 Task: Log work in the project XpertTech for the issue 'Upgrade the scalability of a mobile application to support a growing user base and increasing traffic' spent time as '2w 2d 7h 3m' and remaining time as '6w 5d 12h 12m' and move to bottom of backlog. Now add the issue to the epic 'Hybrid Cloud Integration'.
Action: Mouse moved to (537, 354)
Screenshot: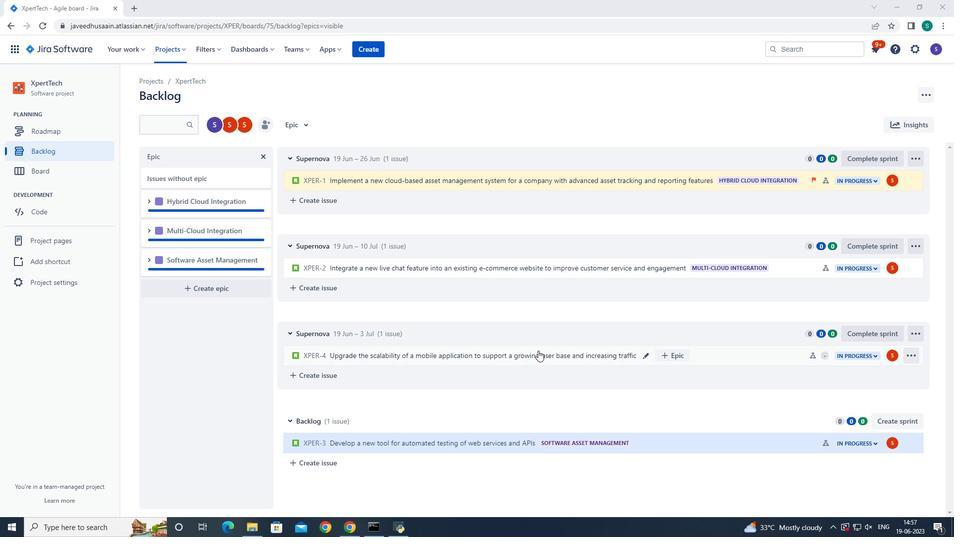 
Action: Mouse pressed left at (537, 354)
Screenshot: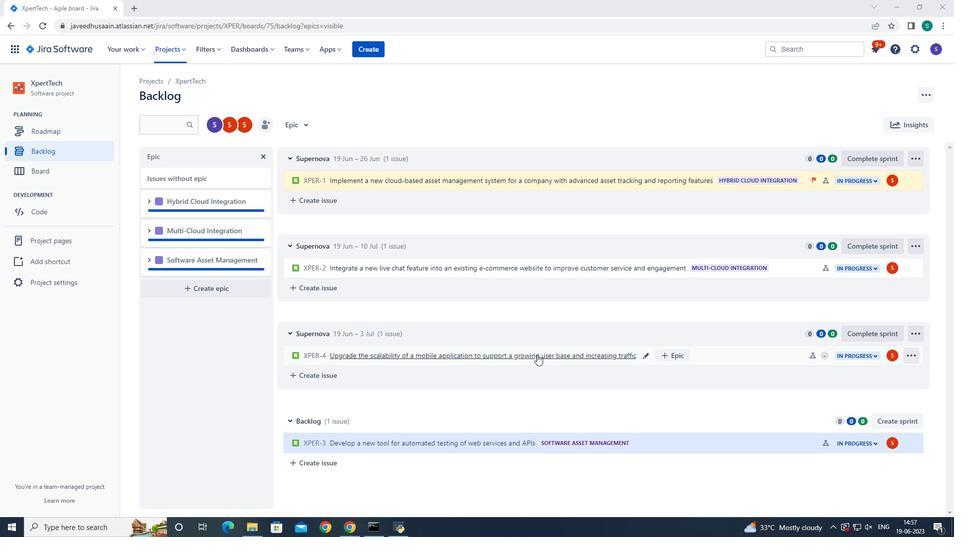 
Action: Mouse moved to (910, 155)
Screenshot: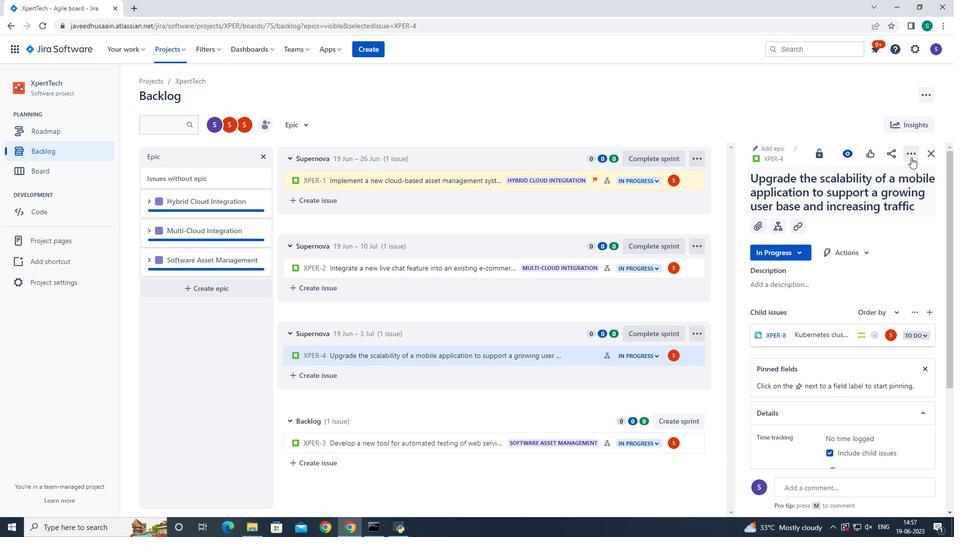 
Action: Mouse pressed left at (910, 155)
Screenshot: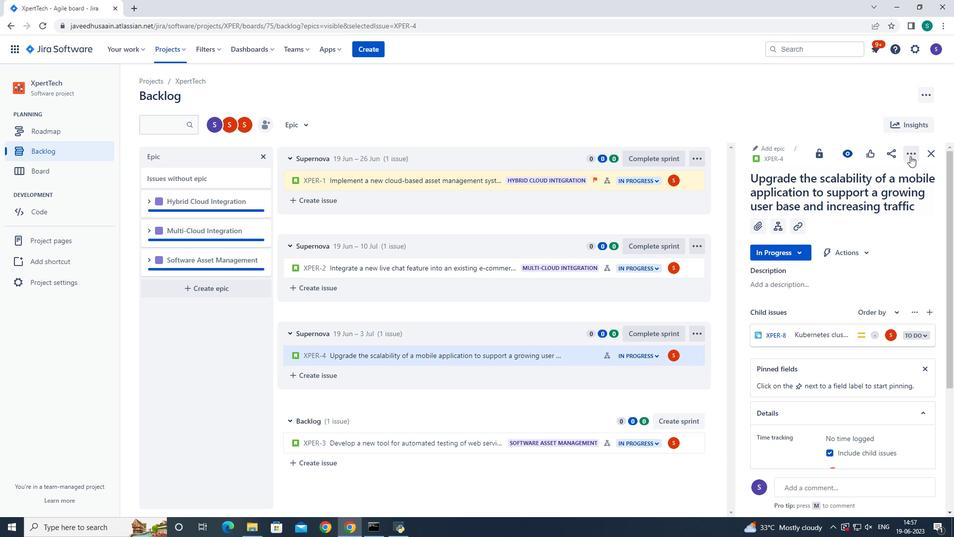 
Action: Mouse moved to (874, 179)
Screenshot: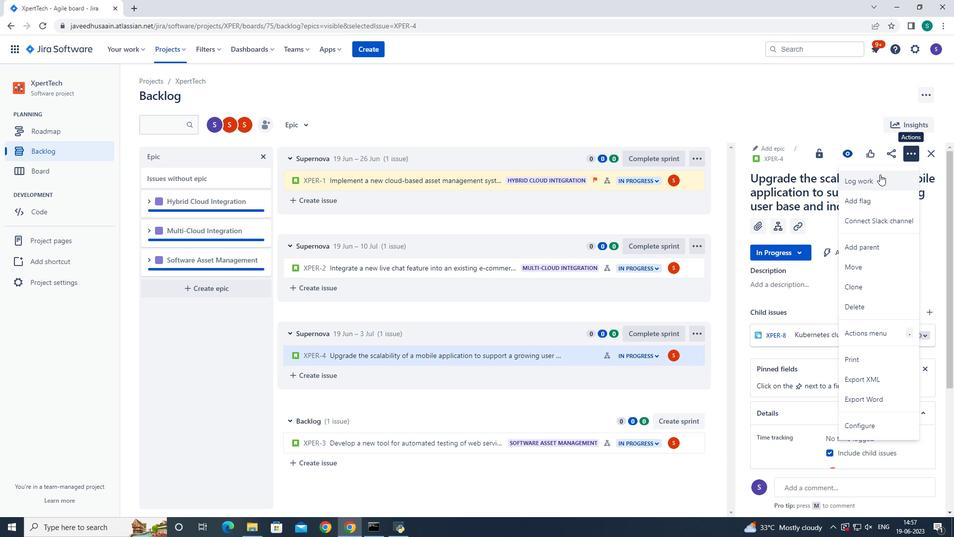 
Action: Mouse pressed left at (874, 179)
Screenshot: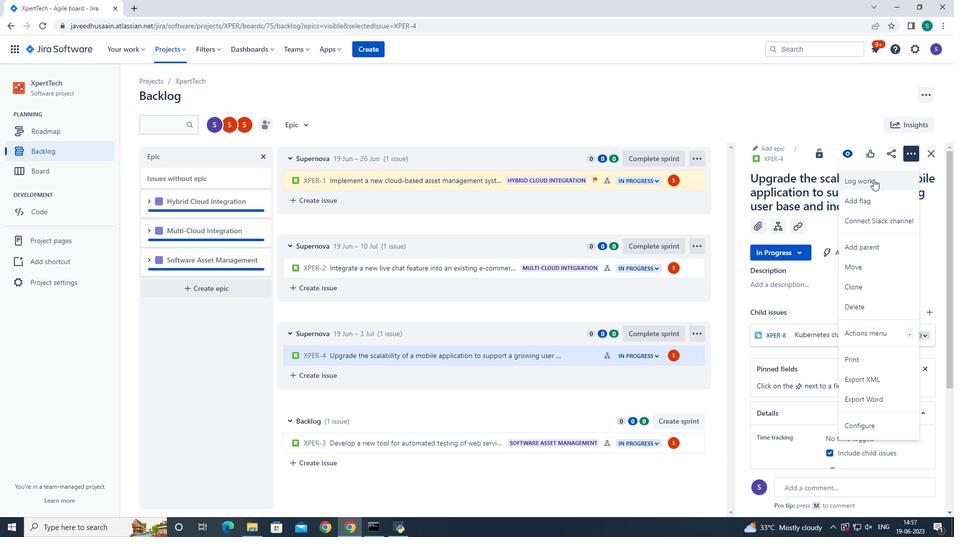 
Action: Mouse moved to (417, 145)
Screenshot: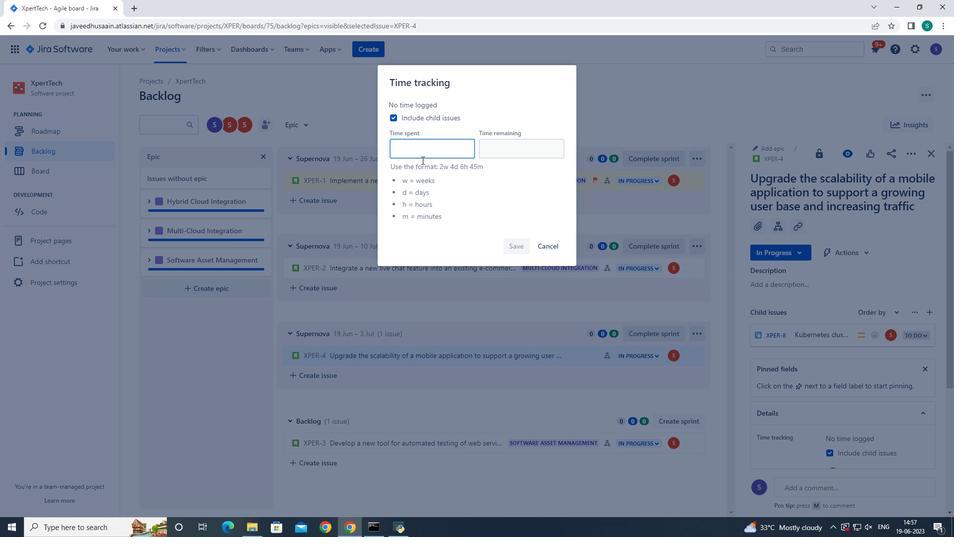 
Action: Mouse pressed left at (417, 145)
Screenshot: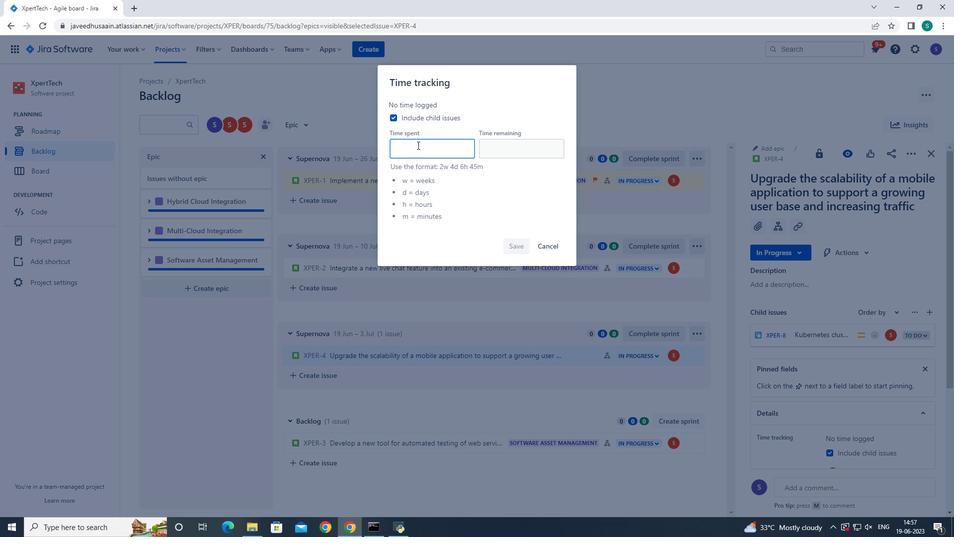 
Action: Key pressed 2w<Key.space>2d<Key.space>7h<Key.space>3m<Key.tab>6w<Key.space>5d<Key.space>12h<Key.space>2<Key.backspace>12m
Screenshot: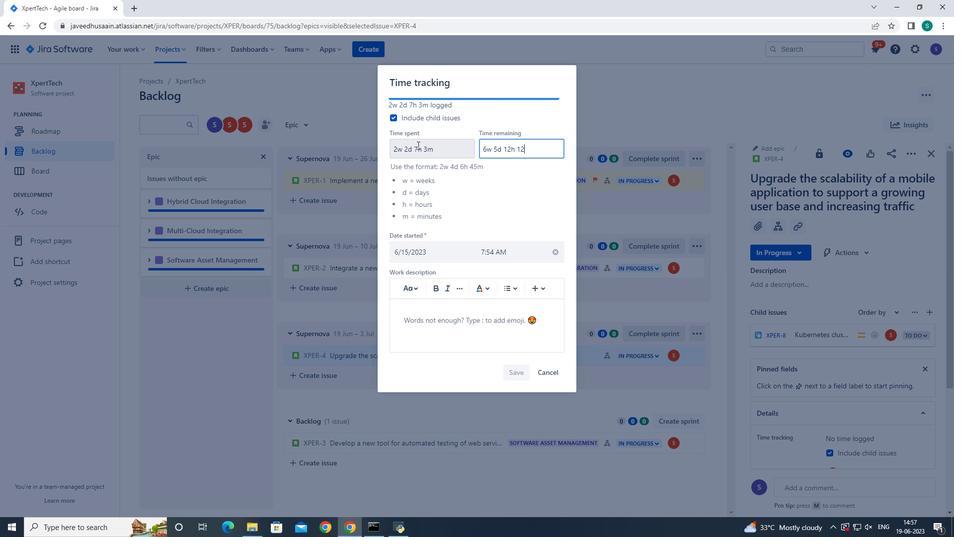 
Action: Mouse moved to (519, 371)
Screenshot: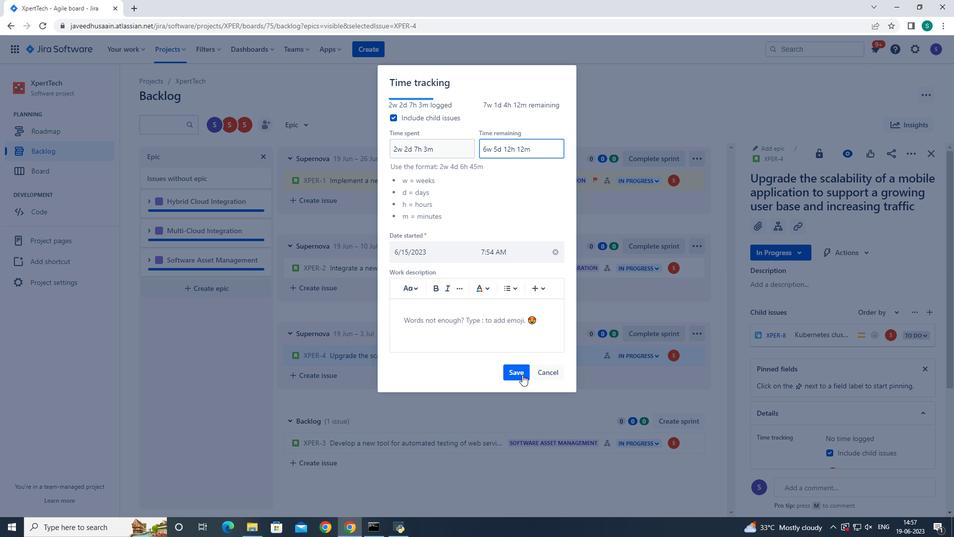 
Action: Mouse pressed left at (519, 371)
Screenshot: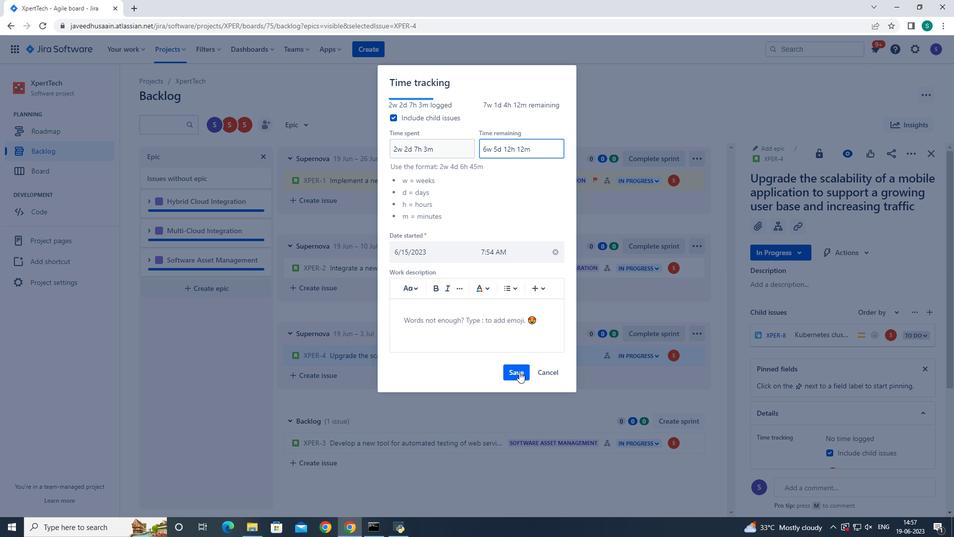 
Action: Mouse moved to (934, 154)
Screenshot: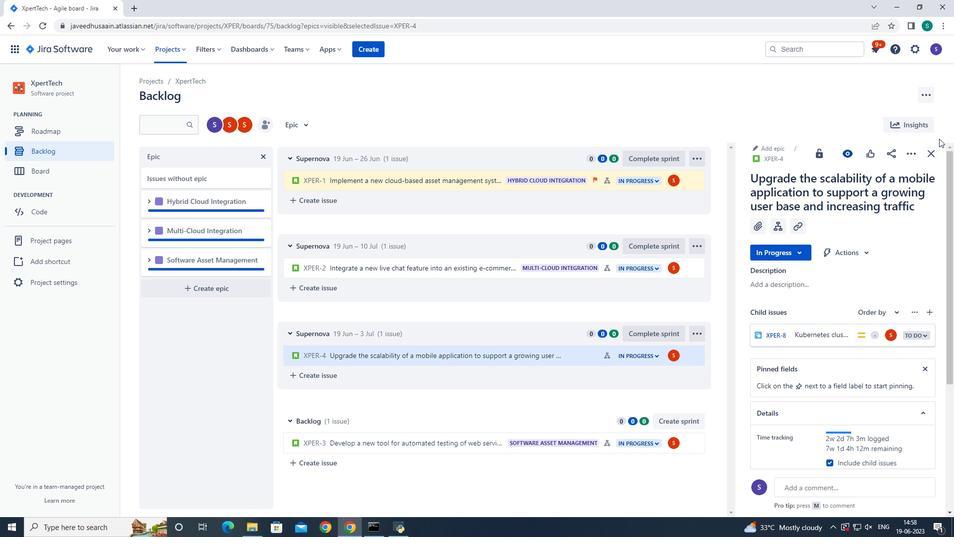 
Action: Mouse pressed left at (934, 154)
Screenshot: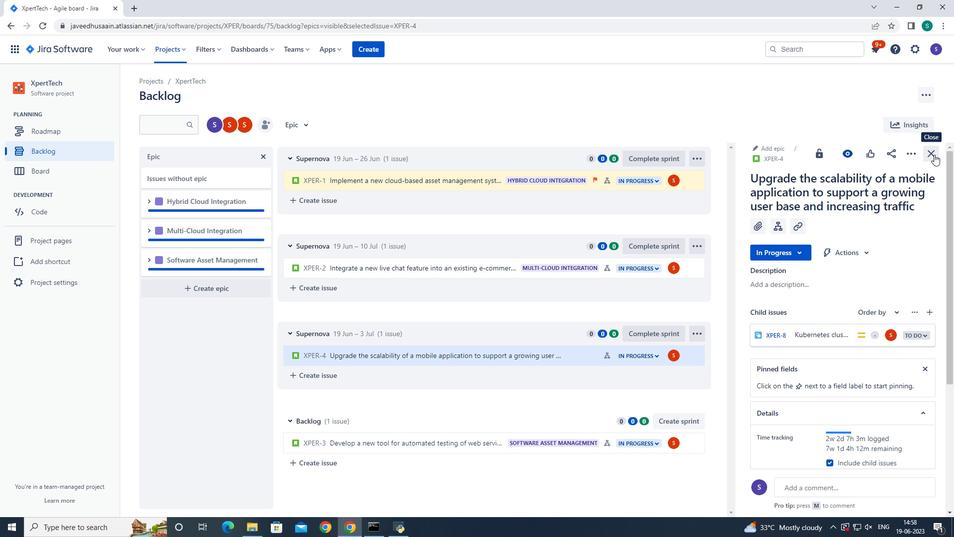 
Action: Mouse moved to (912, 354)
Screenshot: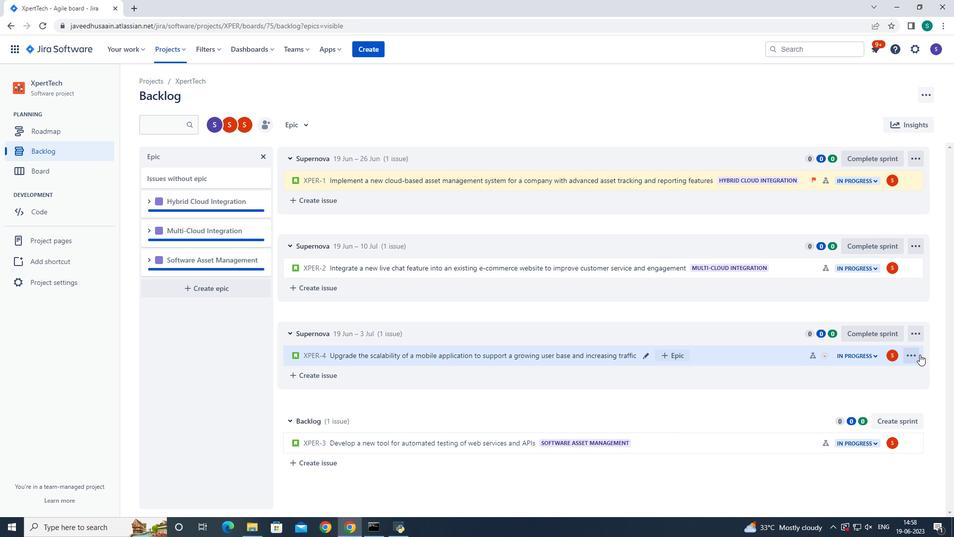 
Action: Mouse pressed left at (912, 354)
Screenshot: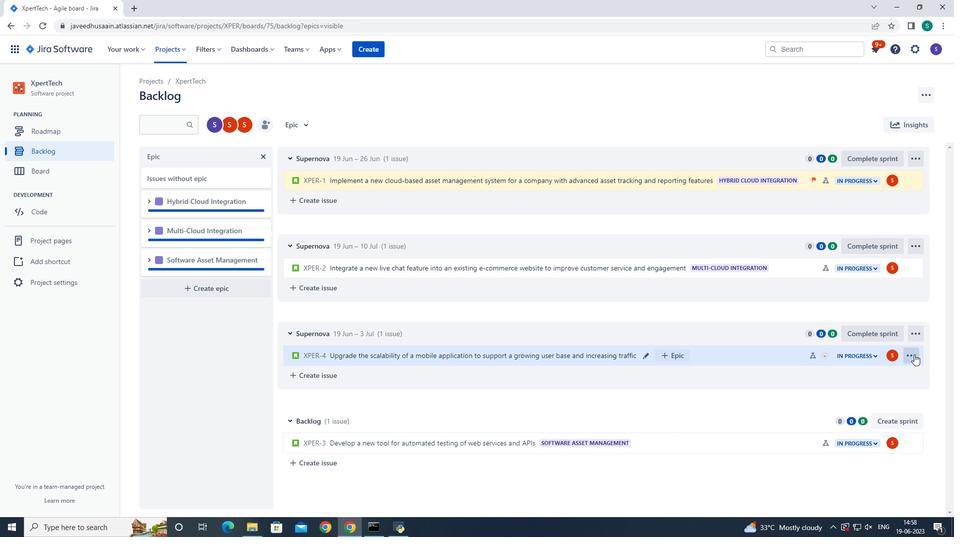 
Action: Mouse moved to (884, 331)
Screenshot: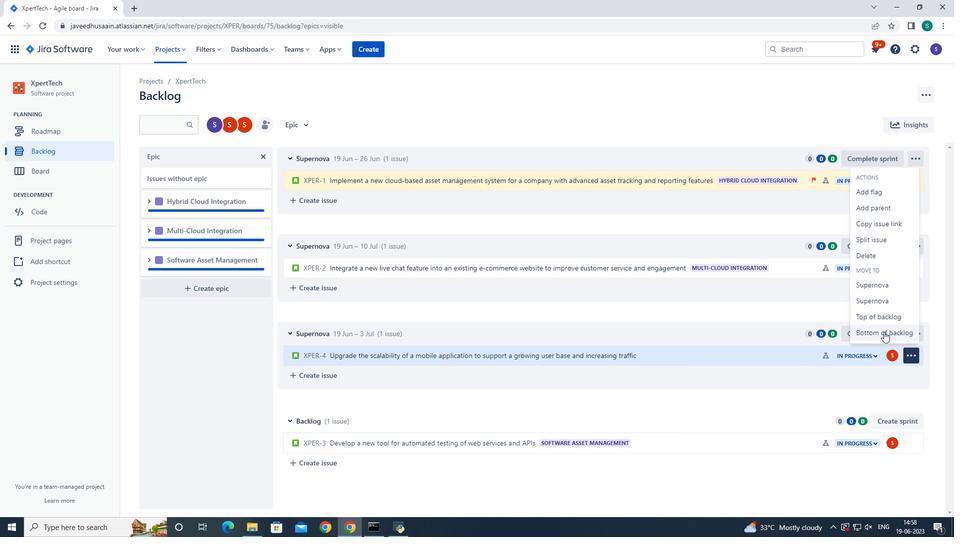 
Action: Mouse pressed left at (884, 331)
Screenshot: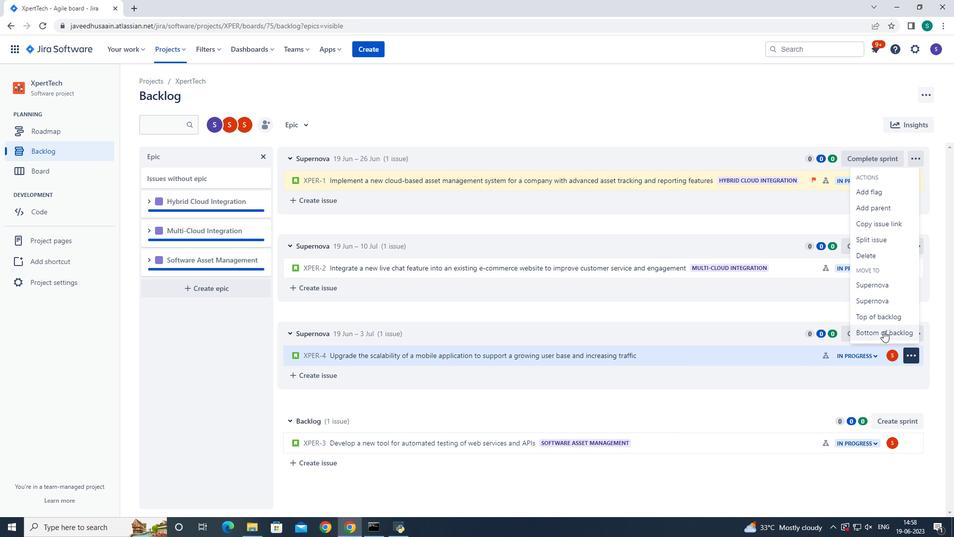 
Action: Mouse moved to (503, 159)
Screenshot: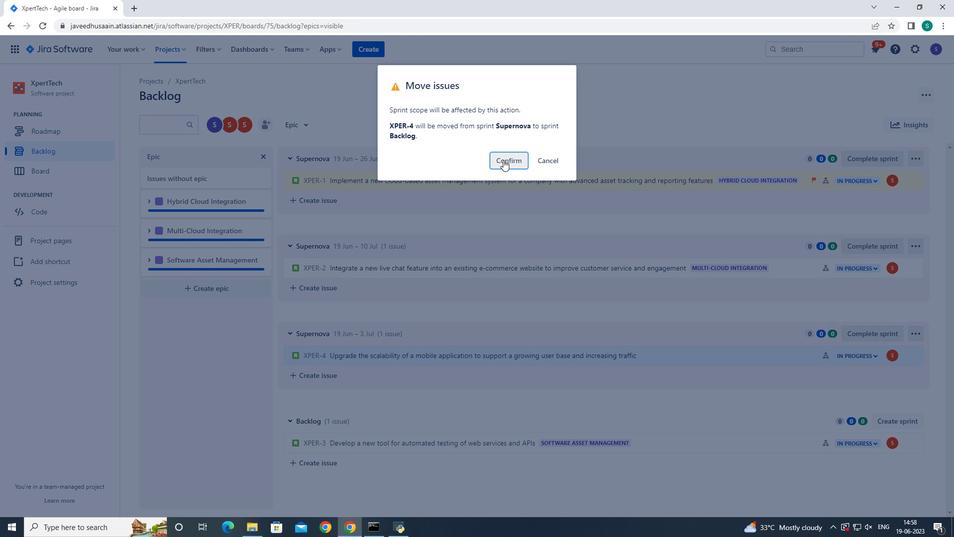 
Action: Mouse pressed left at (503, 159)
Screenshot: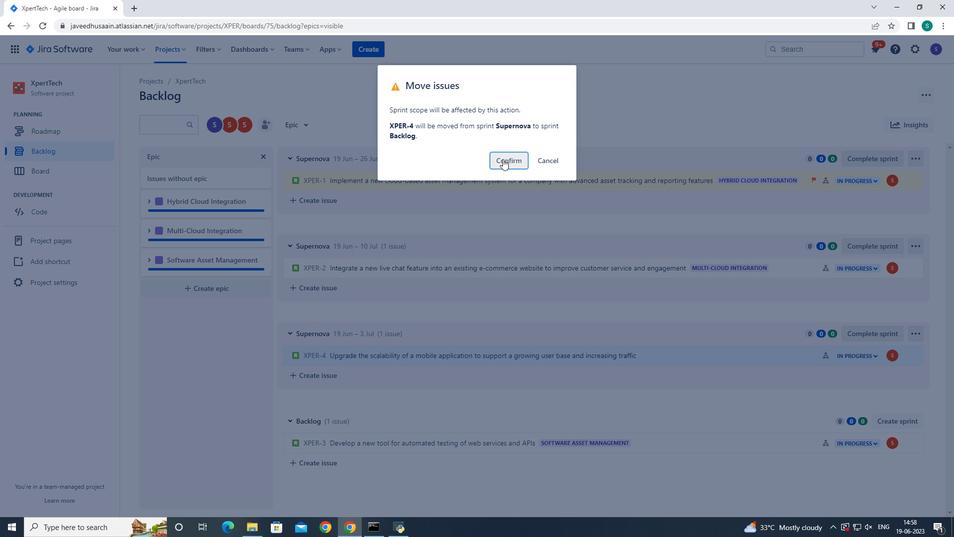 
Action: Mouse moved to (524, 296)
Screenshot: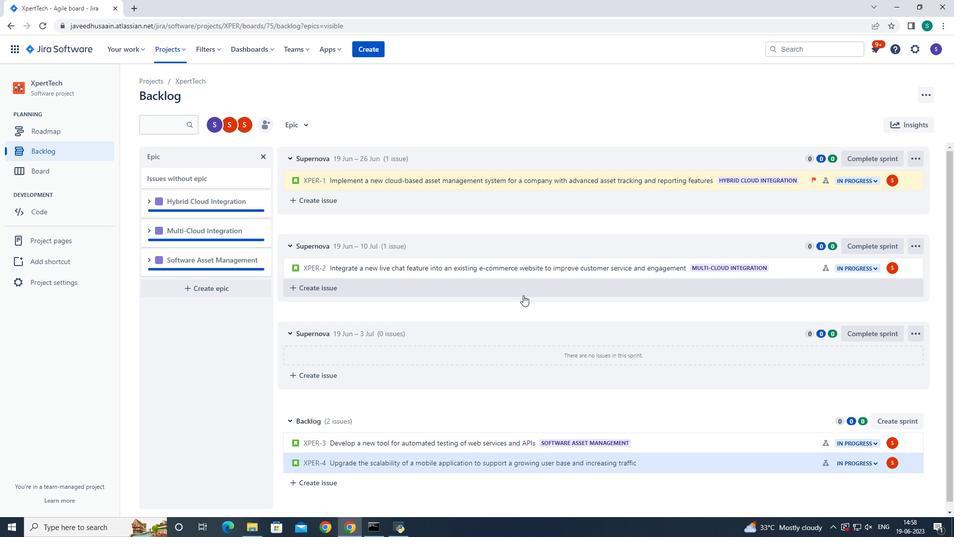 
Action: Mouse scrolled (524, 295) with delta (0, 0)
Screenshot: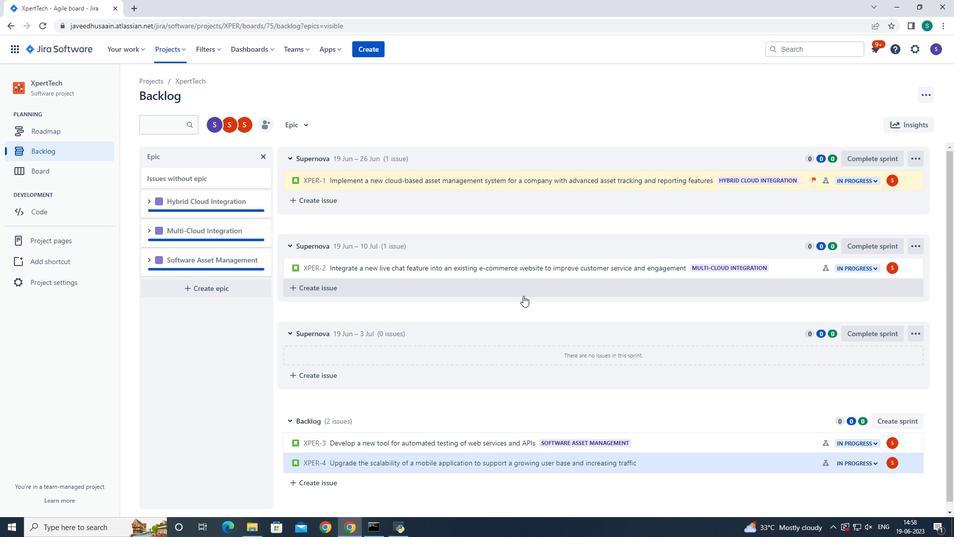 
Action: Mouse scrolled (524, 295) with delta (0, 0)
Screenshot: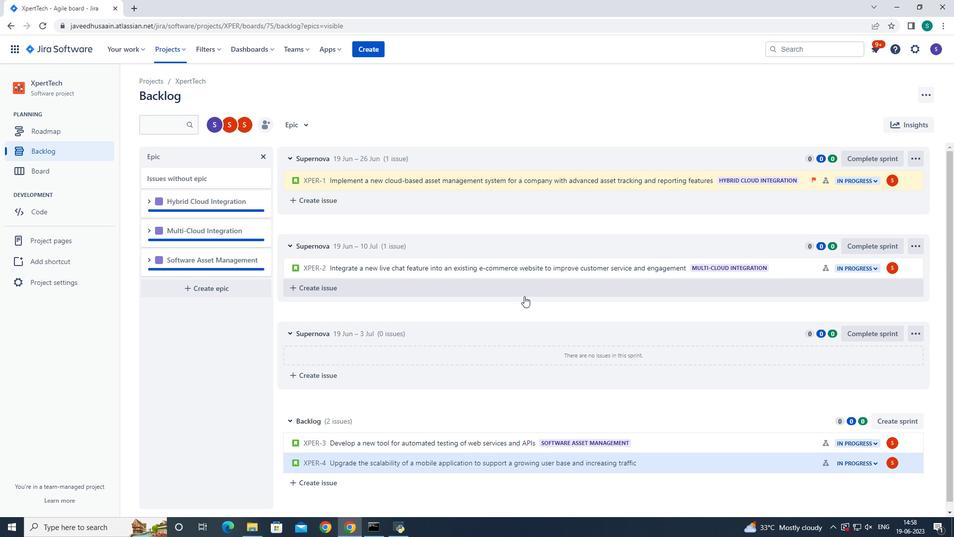
Action: Mouse moved to (678, 452)
Screenshot: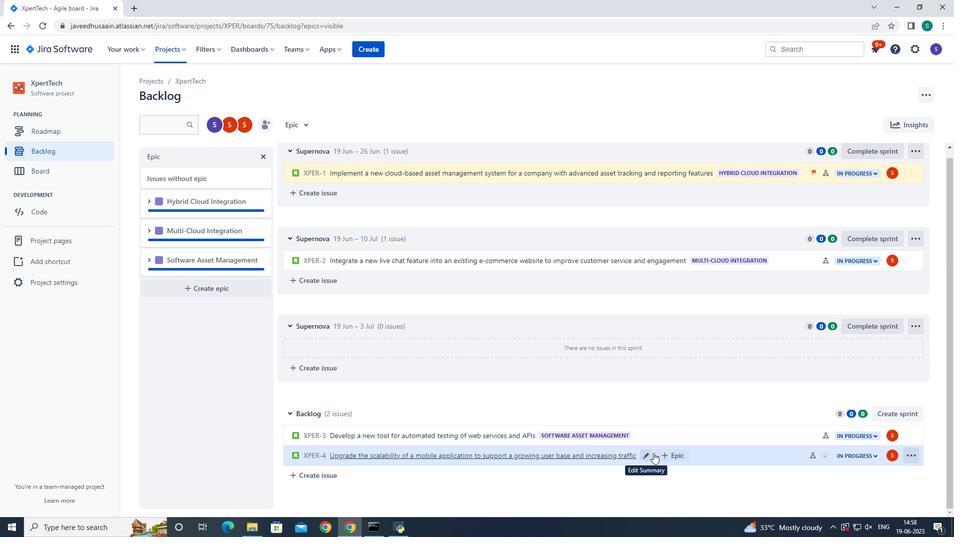 
Action: Mouse pressed left at (678, 452)
Screenshot: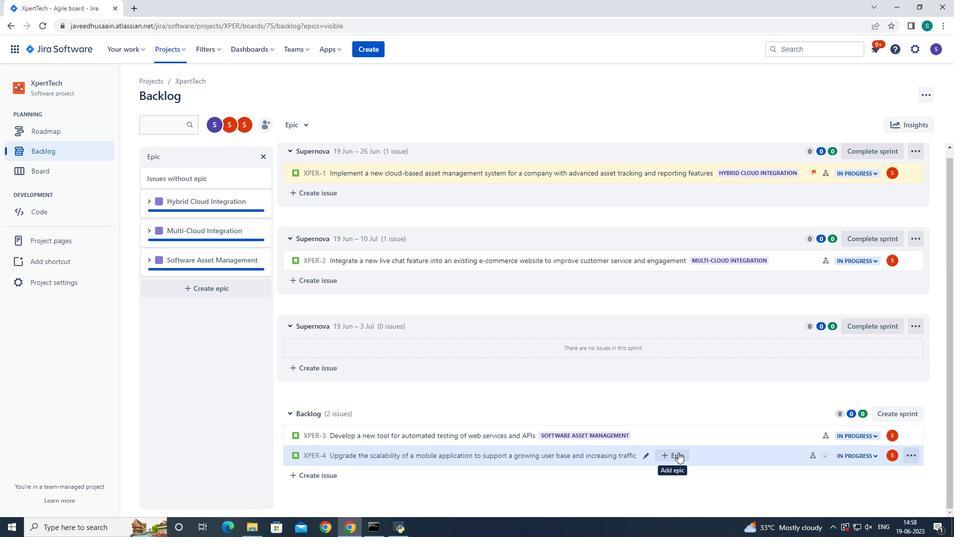 
Action: Mouse moved to (685, 466)
Screenshot: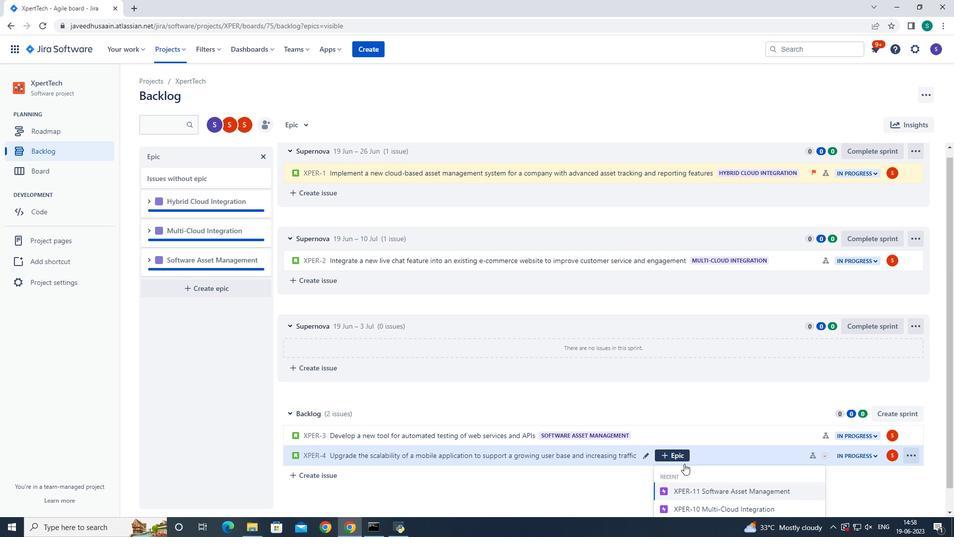 
Action: Mouse scrolled (685, 466) with delta (0, 0)
Screenshot: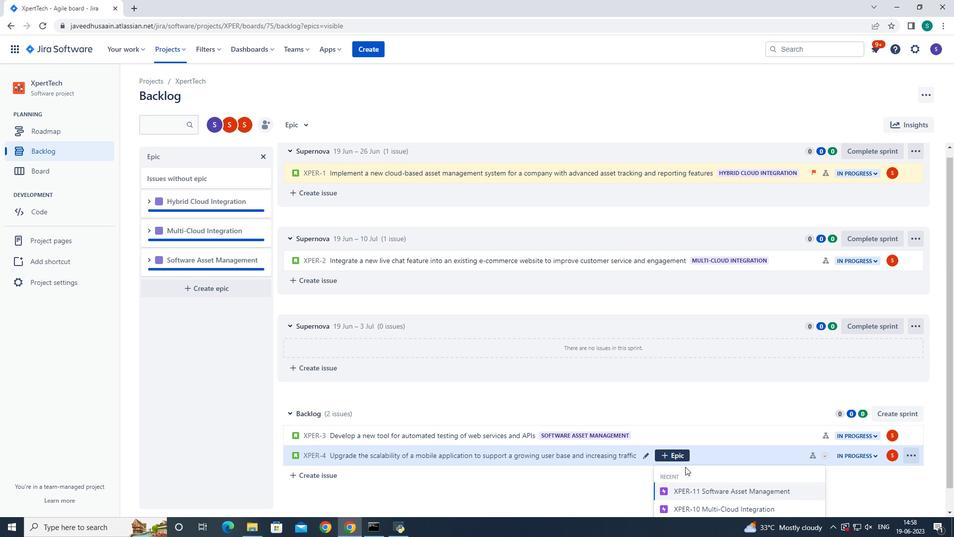 
Action: Mouse scrolled (685, 466) with delta (0, 0)
Screenshot: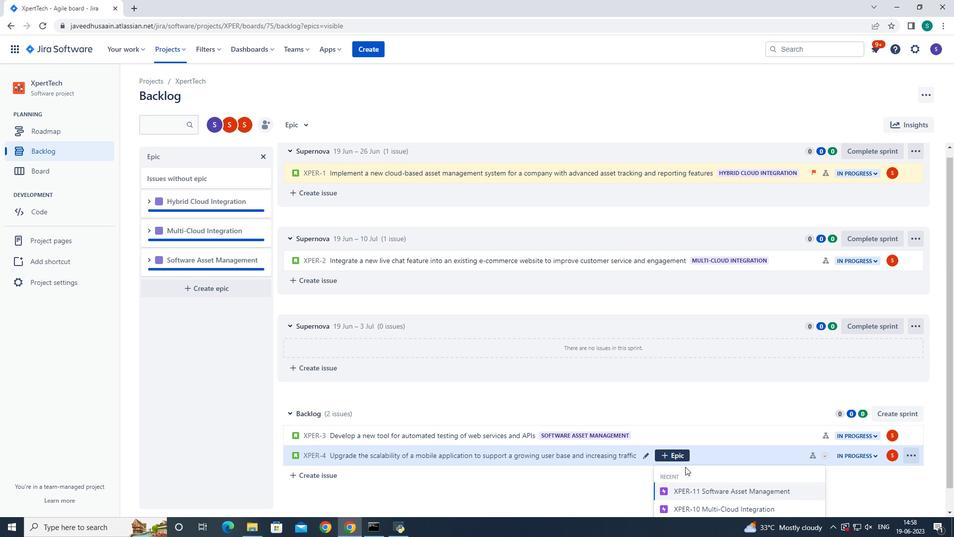 
Action: Mouse scrolled (685, 466) with delta (0, 0)
Screenshot: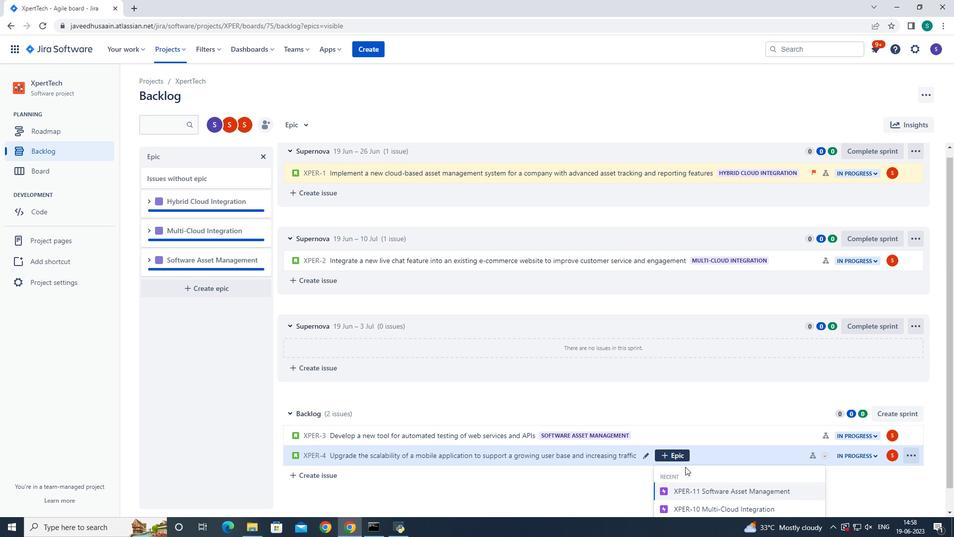 
Action: Mouse moved to (715, 471)
Screenshot: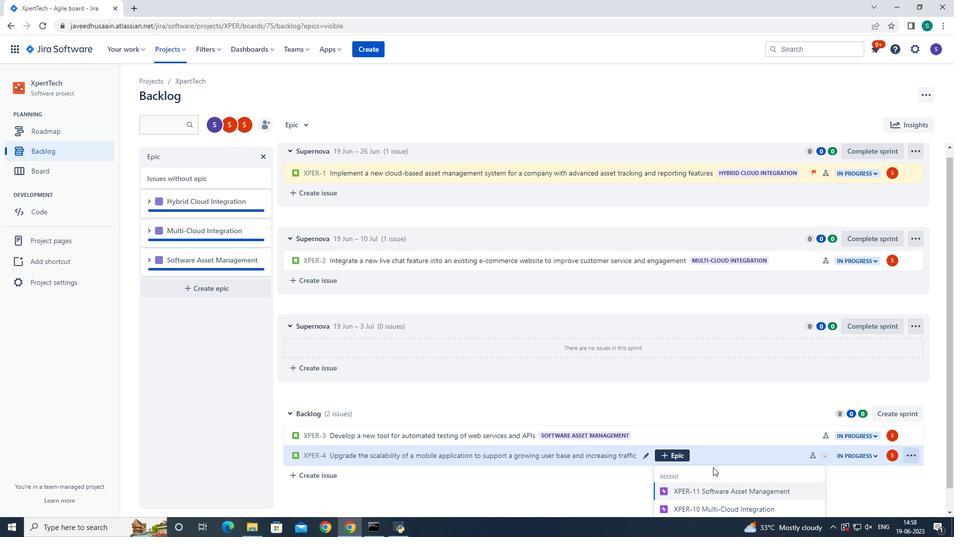 
Action: Mouse scrolled (715, 469) with delta (0, 0)
Screenshot: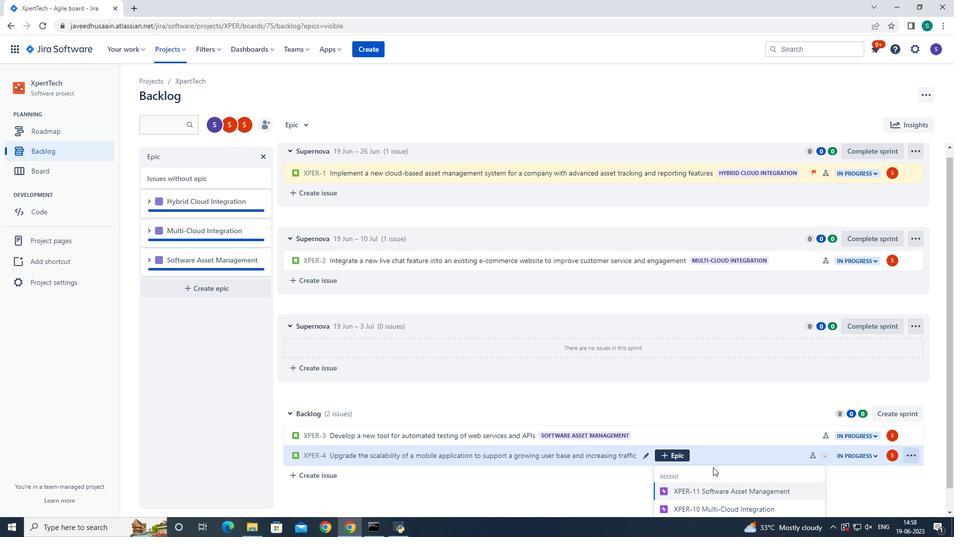 
Action: Mouse moved to (718, 475)
Screenshot: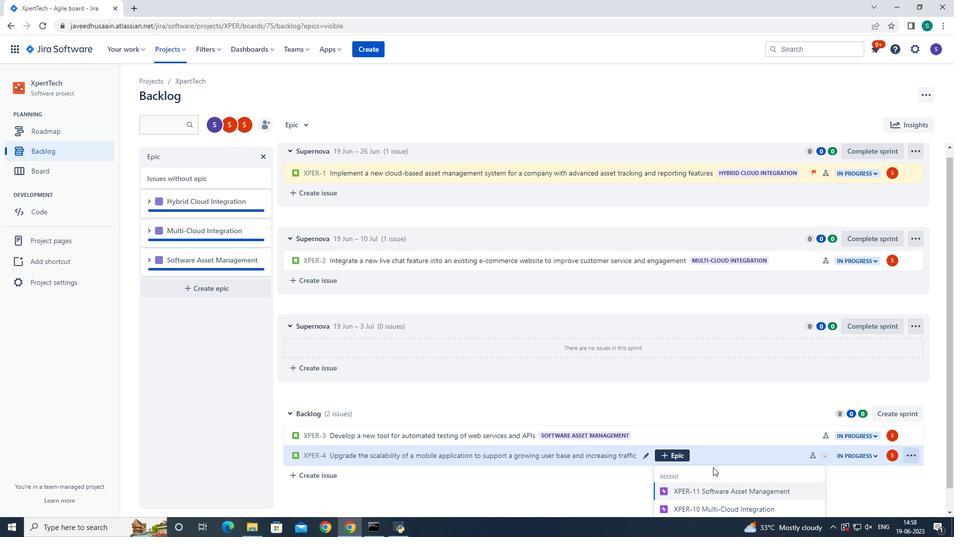 
Action: Mouse scrolled (717, 474) with delta (0, 0)
Screenshot: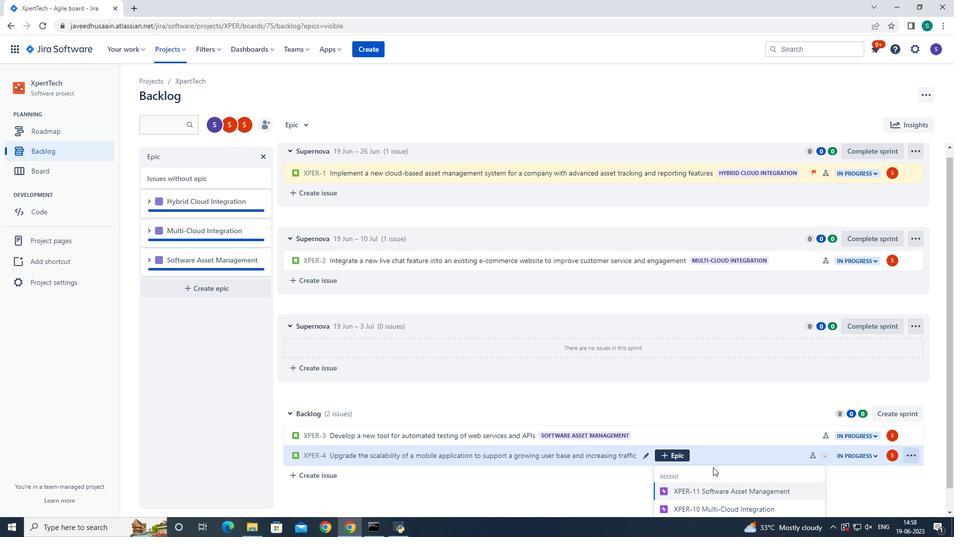 
Action: Mouse moved to (745, 455)
Screenshot: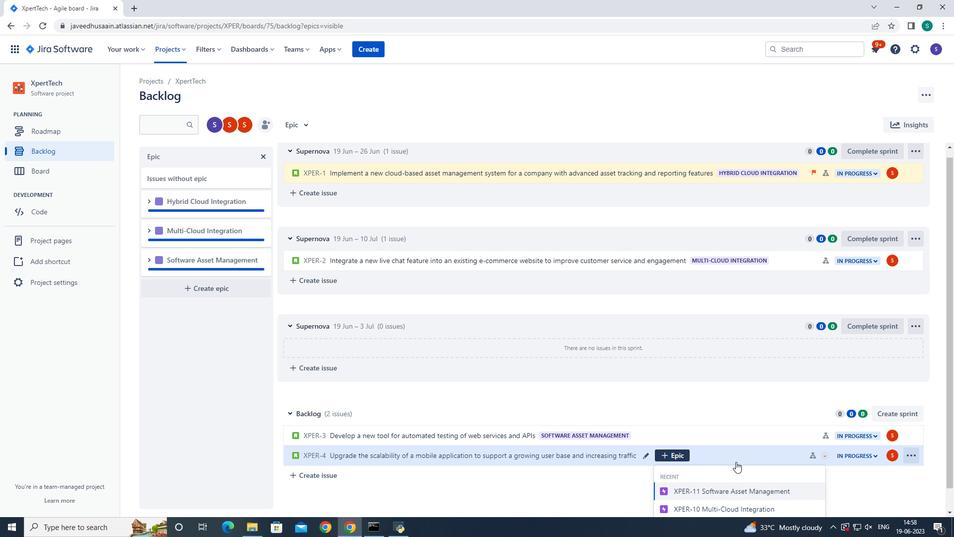 
Action: Mouse scrolled (745, 455) with delta (0, 0)
Screenshot: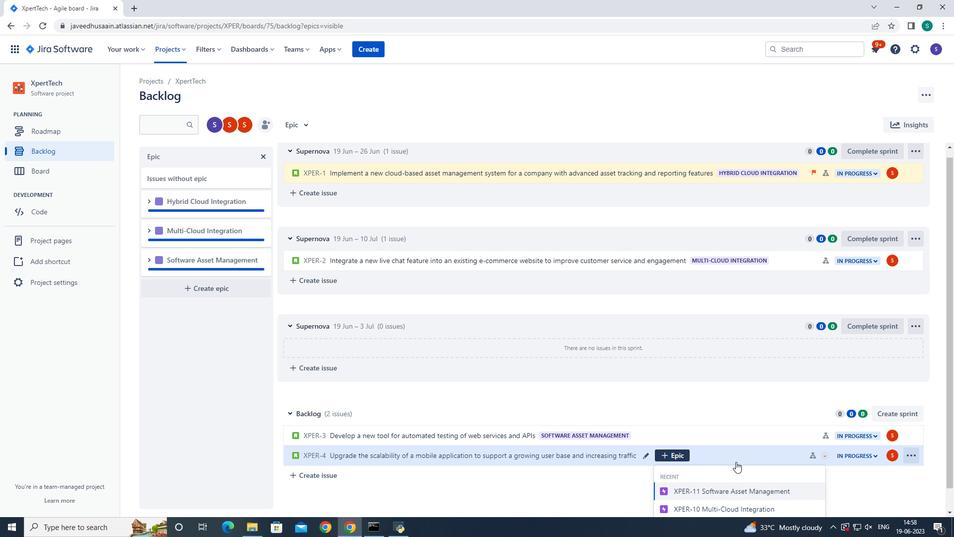 
Action: Mouse moved to (747, 458)
Screenshot: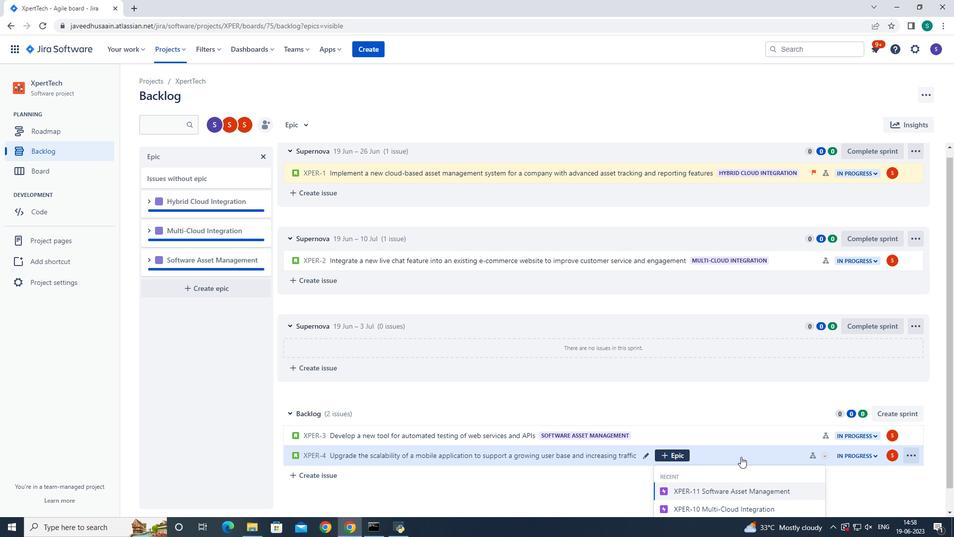 
Action: Mouse scrolled (747, 458) with delta (0, 0)
Screenshot: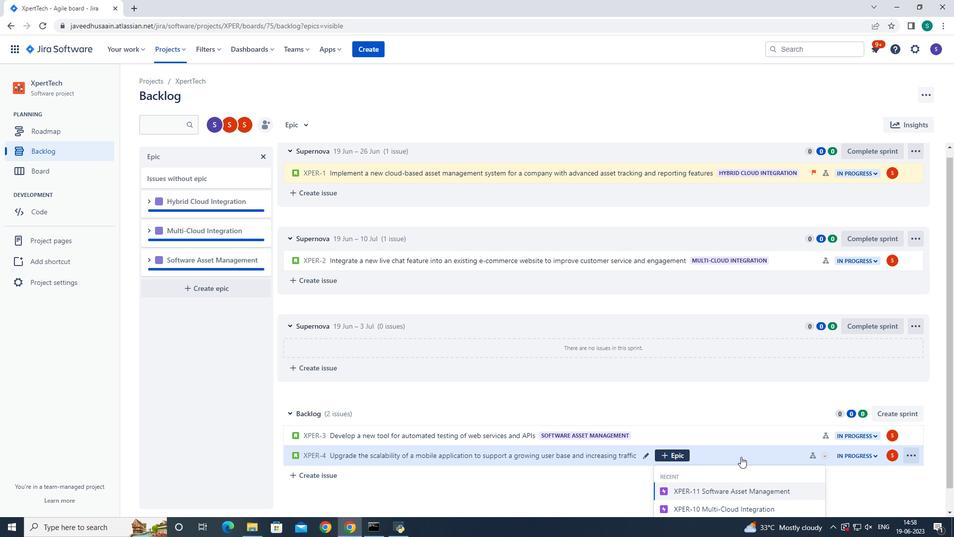 
Action: Mouse moved to (748, 459)
Screenshot: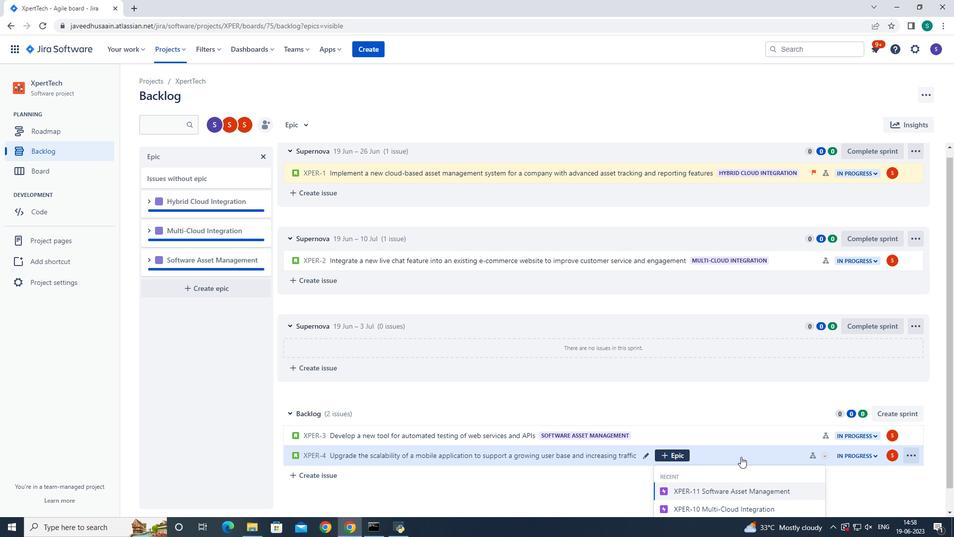 
Action: Mouse scrolled (748, 459) with delta (0, 0)
Screenshot: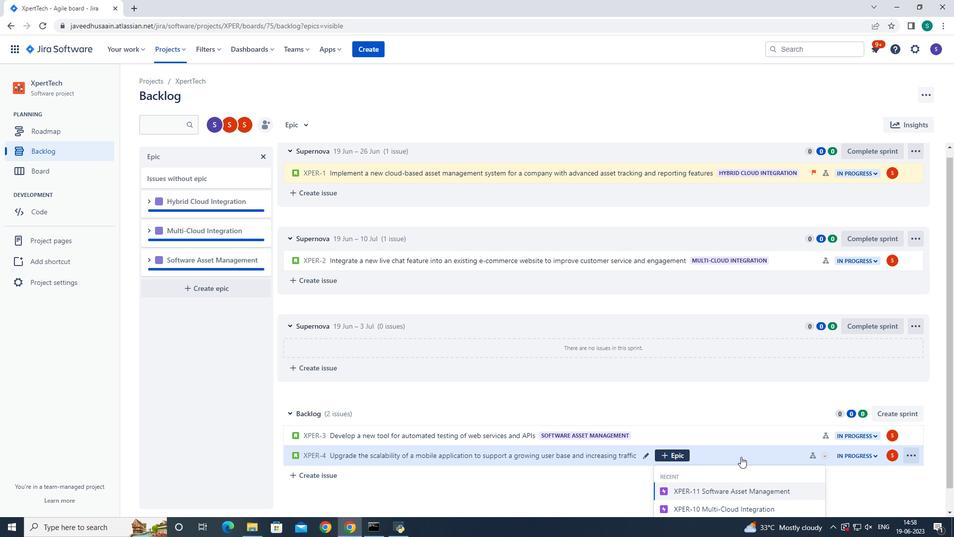 
Action: Mouse moved to (749, 460)
Screenshot: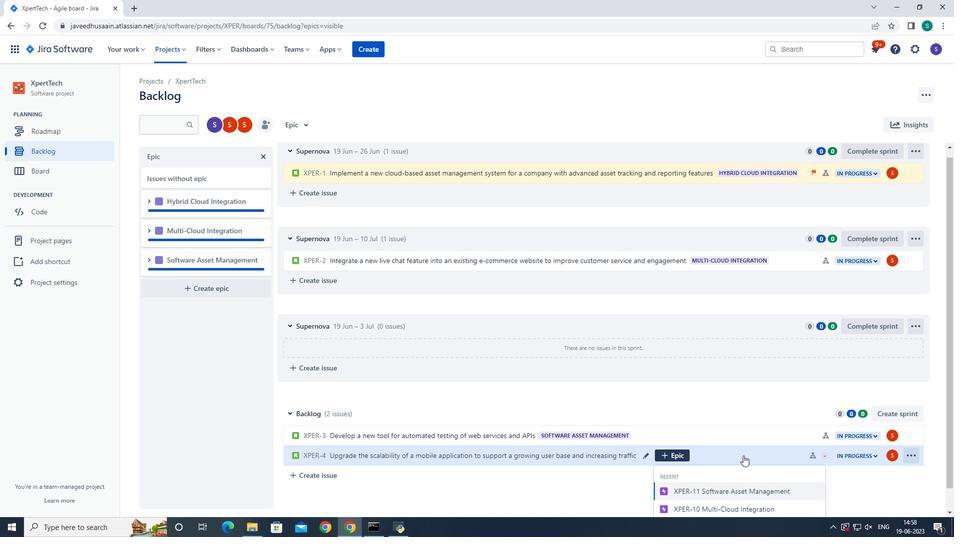 
Action: Mouse scrolled (749, 460) with delta (0, 0)
Screenshot: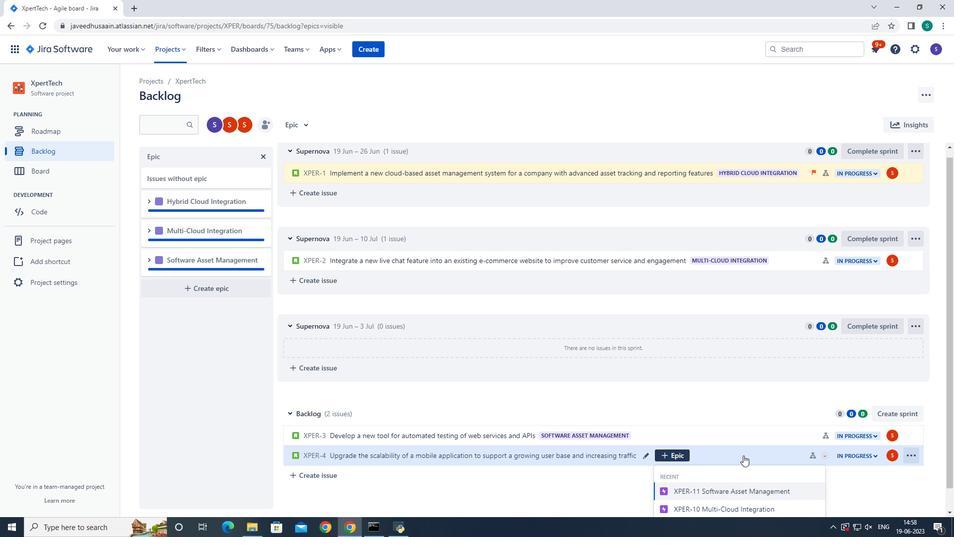 
Action: Mouse moved to (739, 500)
Screenshot: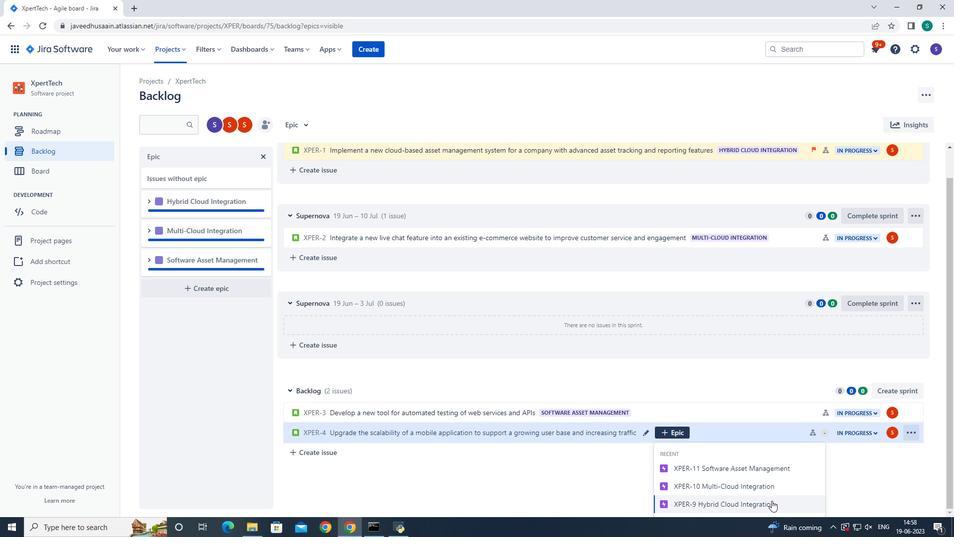 
Action: Mouse pressed left at (739, 500)
Screenshot: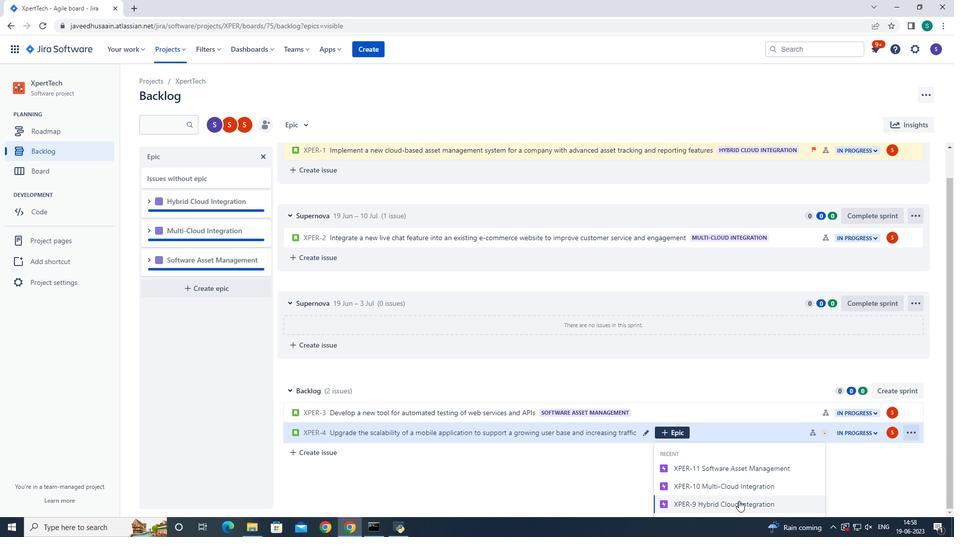 
Action: Mouse moved to (695, 459)
Screenshot: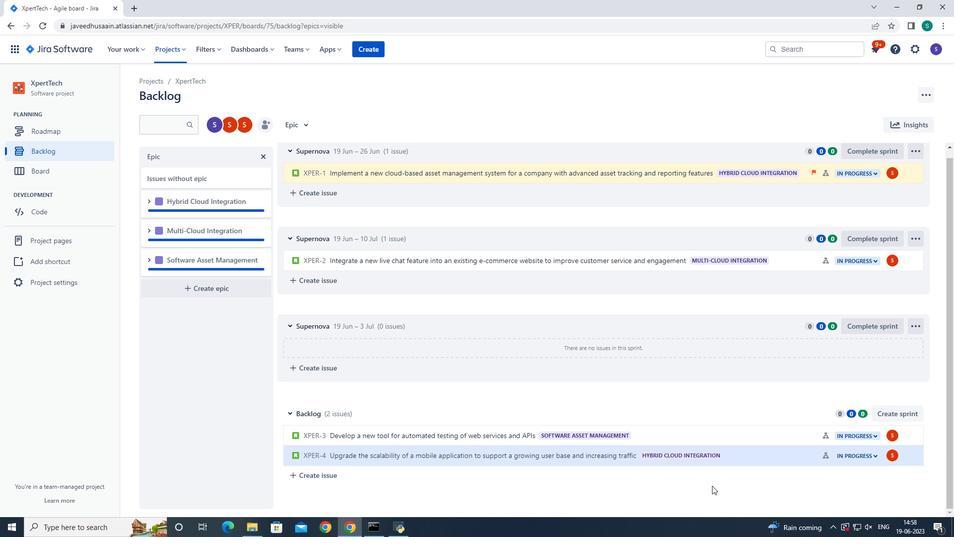 
